 Task: Use Thunder and Rain Effect in this video Movie B.mp4
Action: Mouse moved to (301, 123)
Screenshot: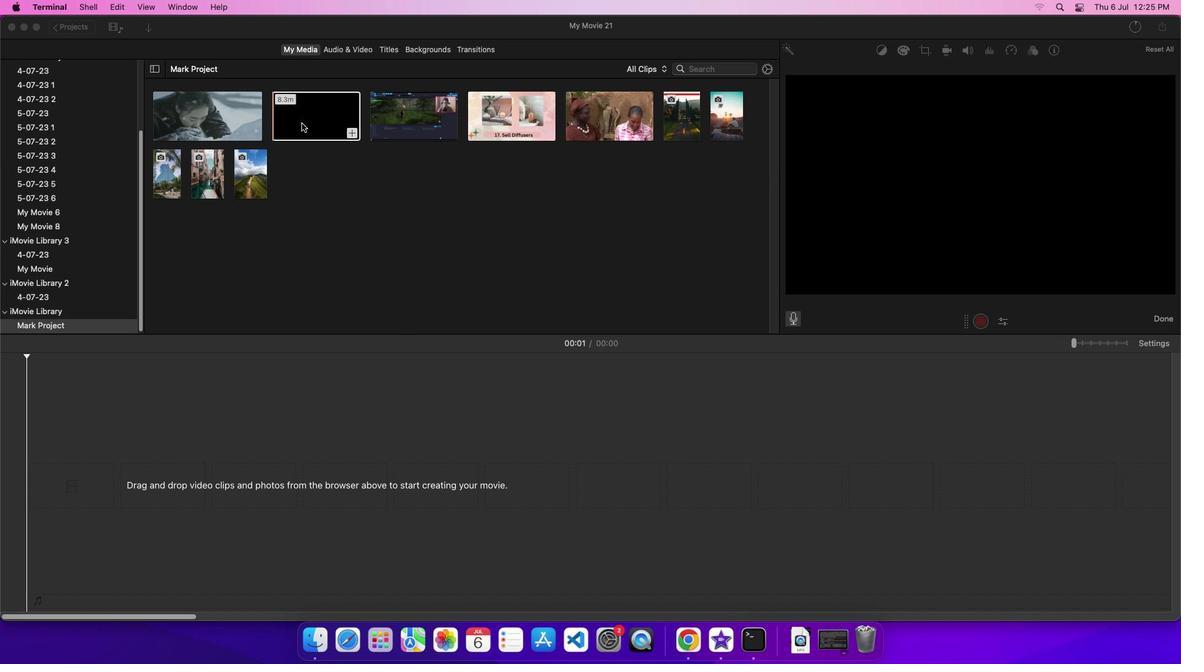 
Action: Mouse pressed left at (301, 123)
Screenshot: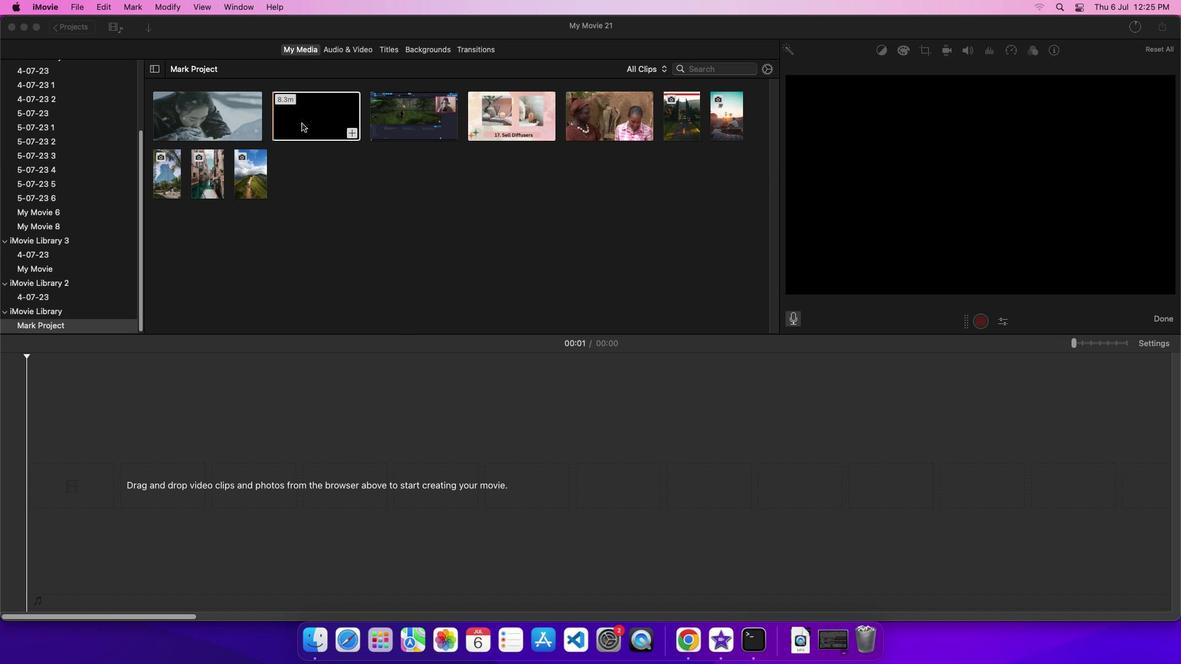 
Action: Mouse moved to (339, 121)
Screenshot: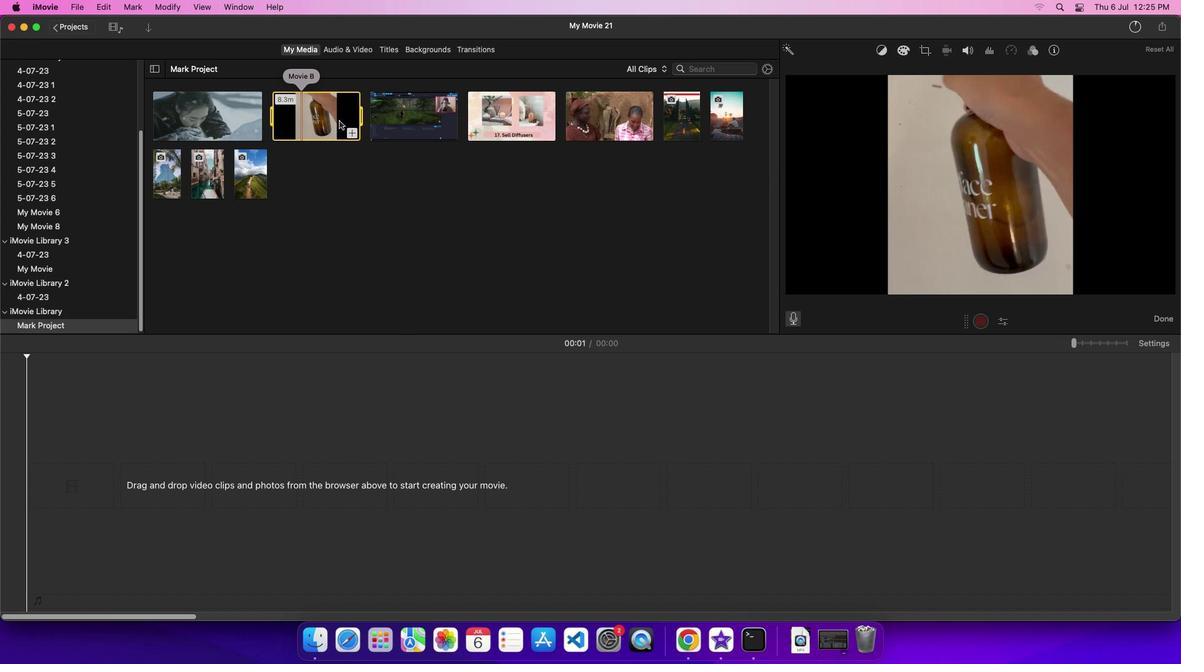 
Action: Mouse pressed left at (339, 121)
Screenshot: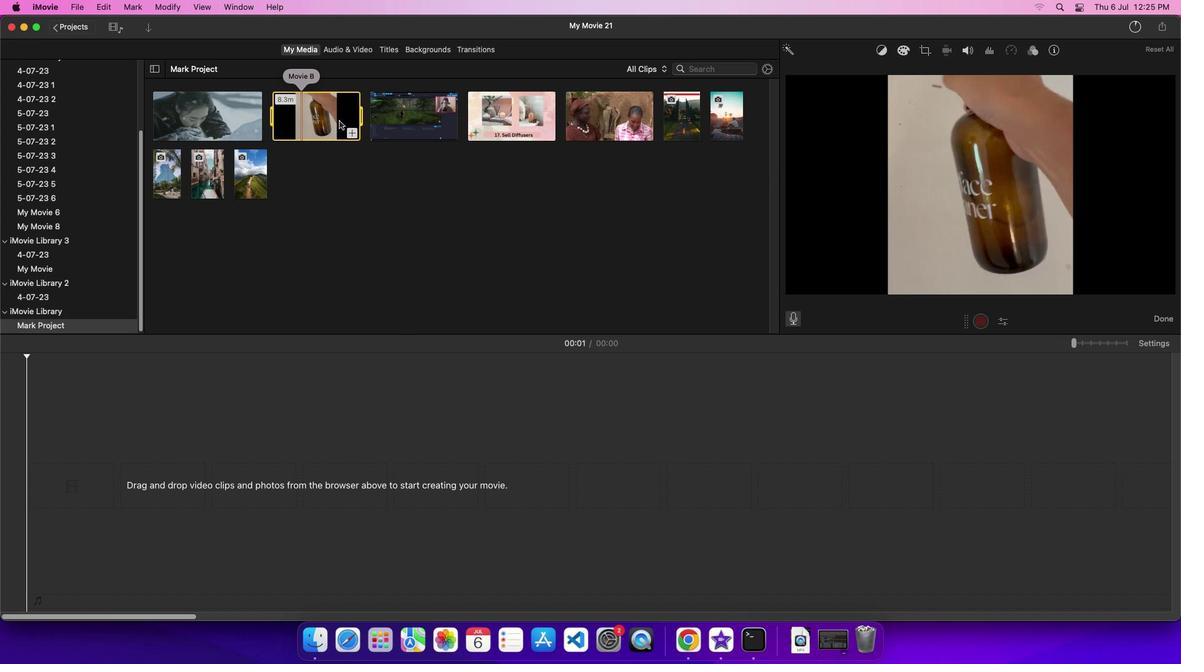 
Action: Mouse moved to (350, 51)
Screenshot: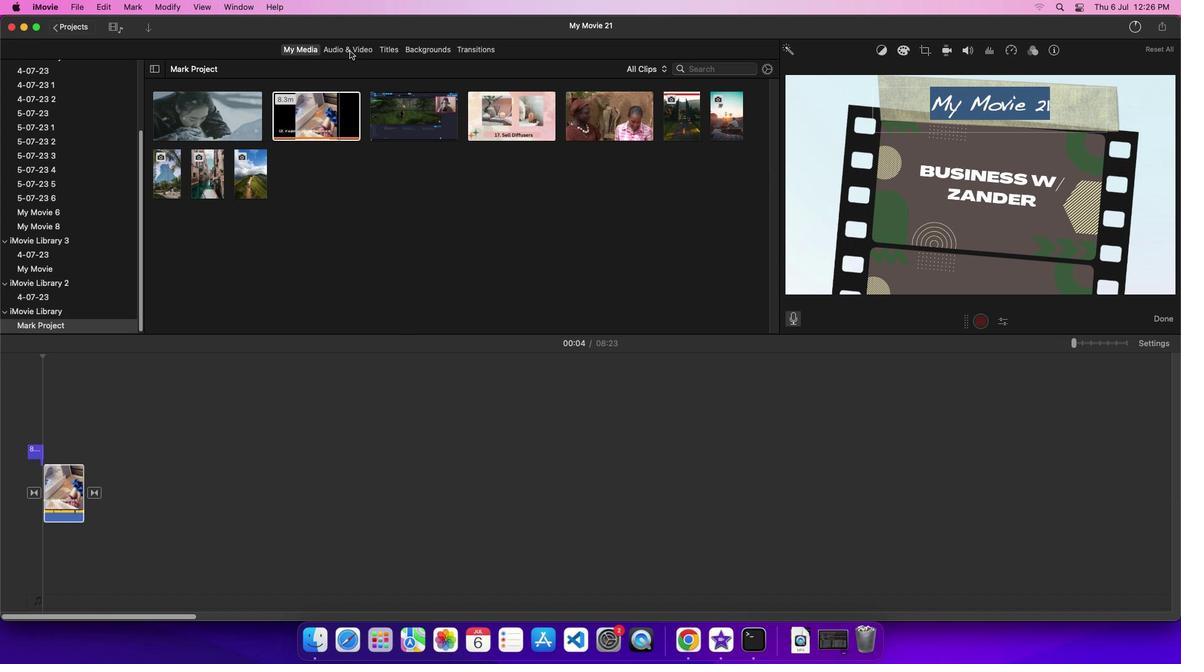 
Action: Mouse pressed left at (350, 51)
Screenshot: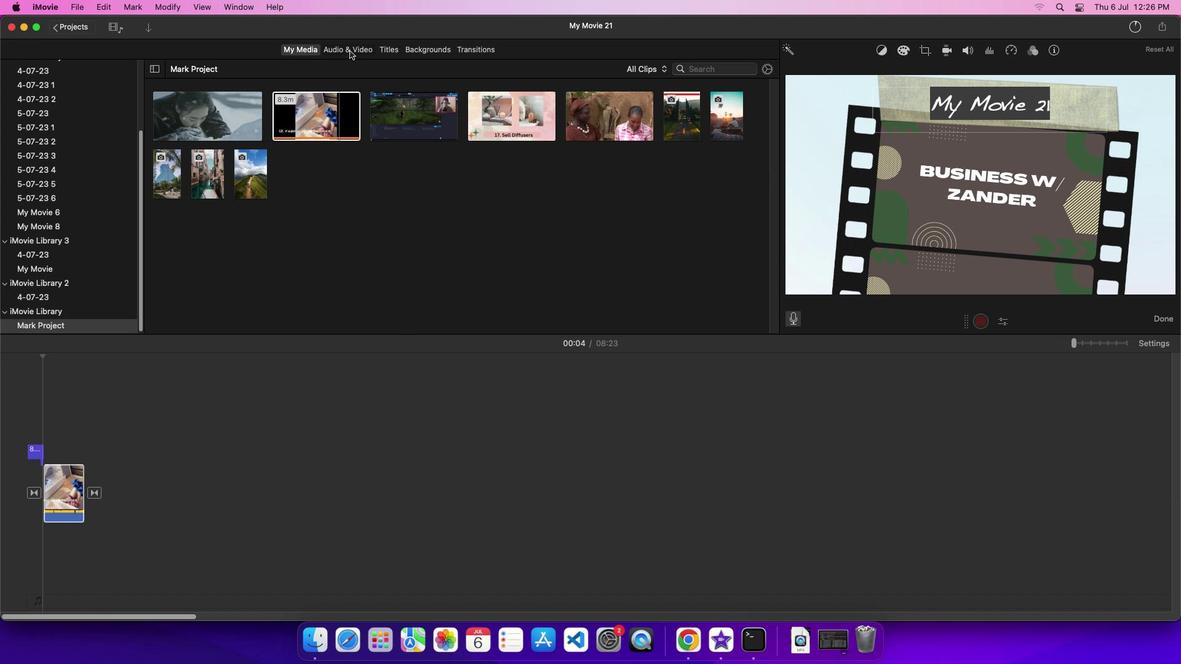 
Action: Mouse moved to (80, 115)
Screenshot: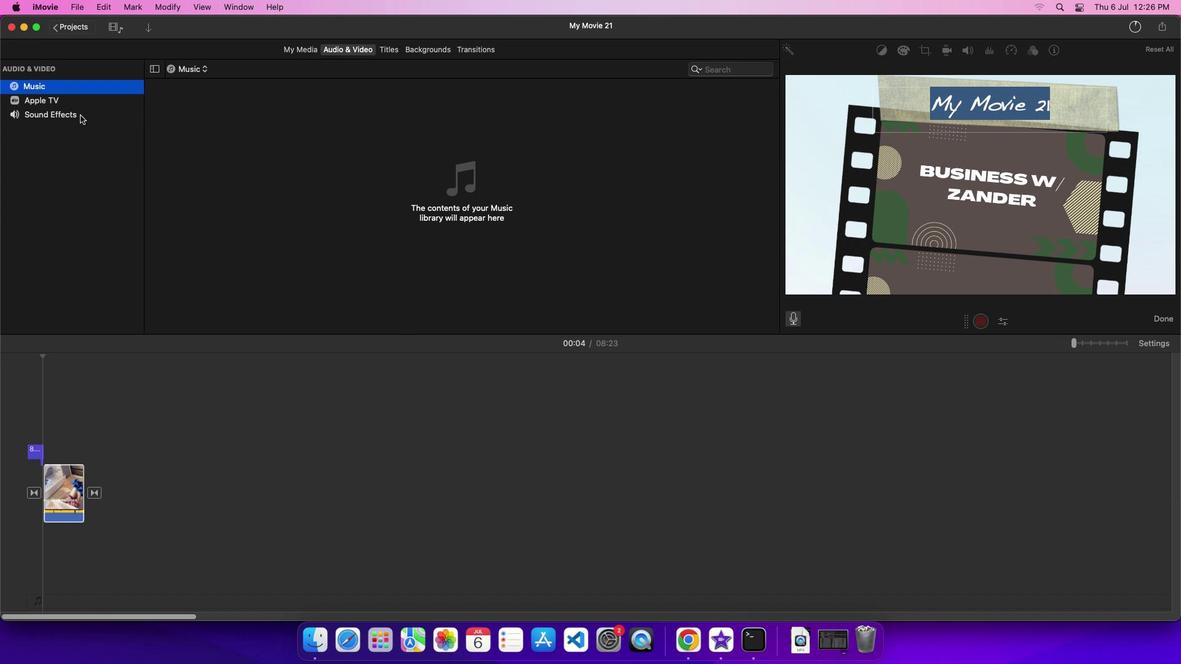 
Action: Mouse pressed left at (80, 115)
Screenshot: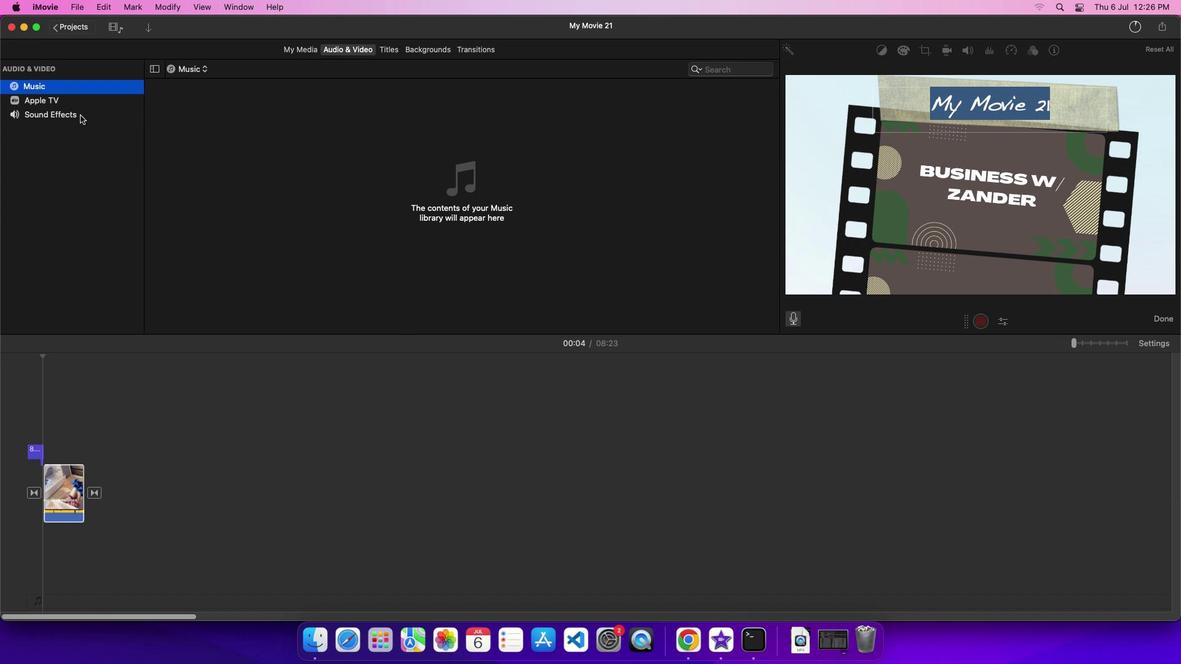 
Action: Mouse pressed left at (80, 115)
Screenshot: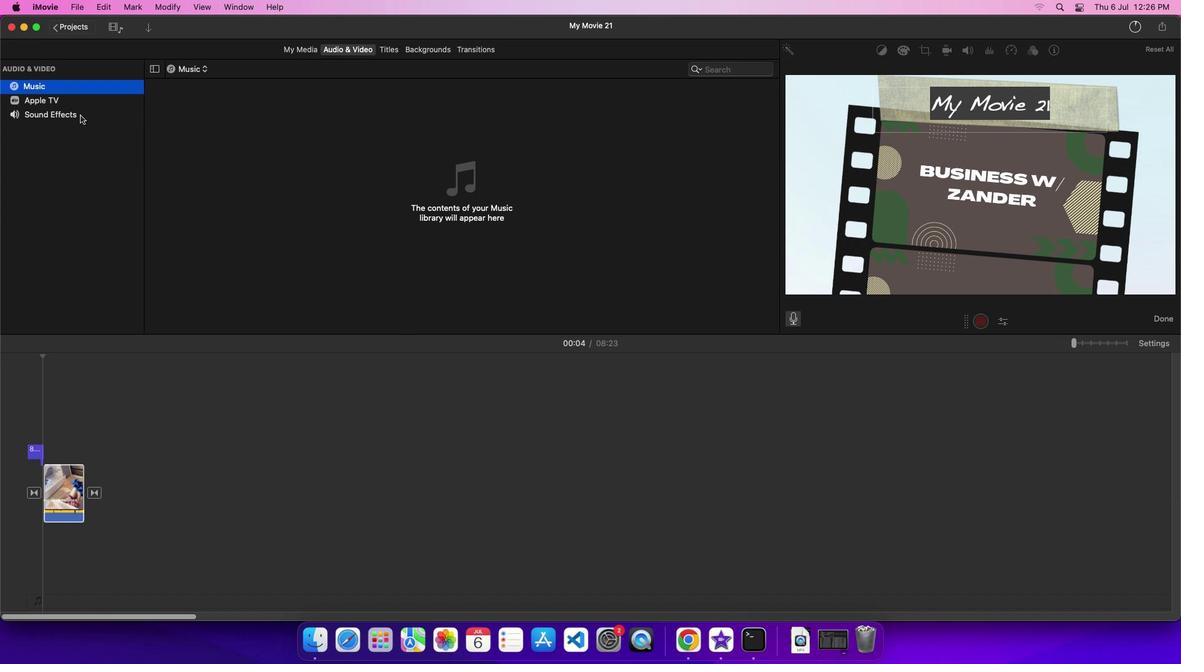
Action: Mouse moved to (208, 233)
Screenshot: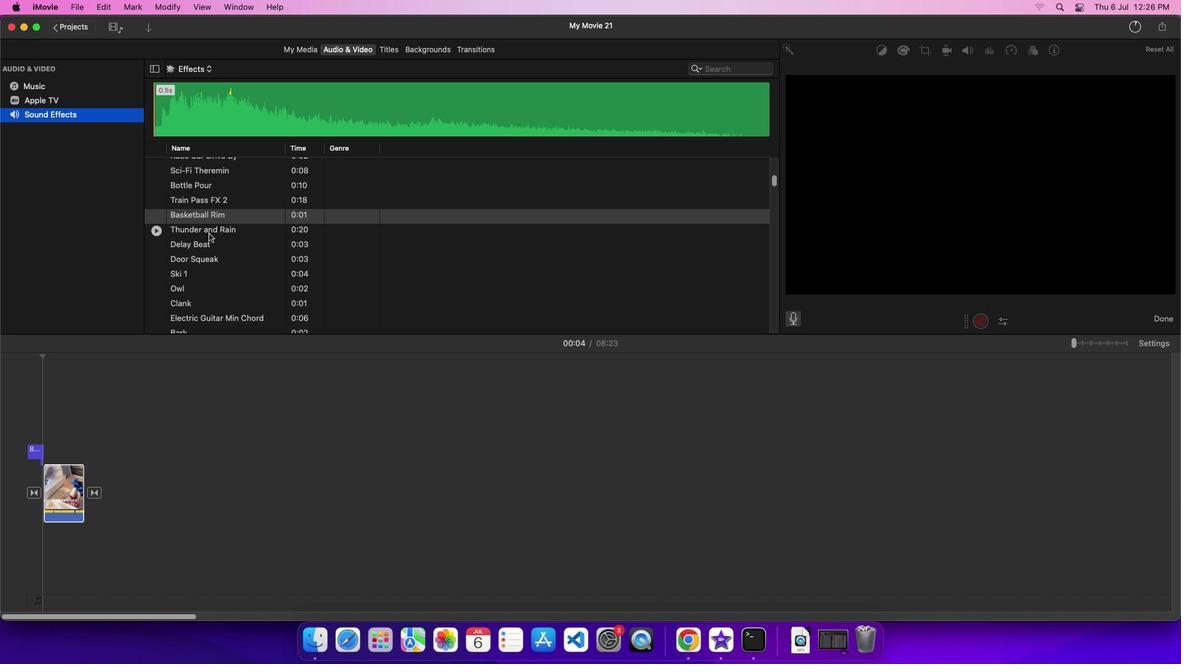 
Action: Mouse pressed left at (208, 233)
Screenshot: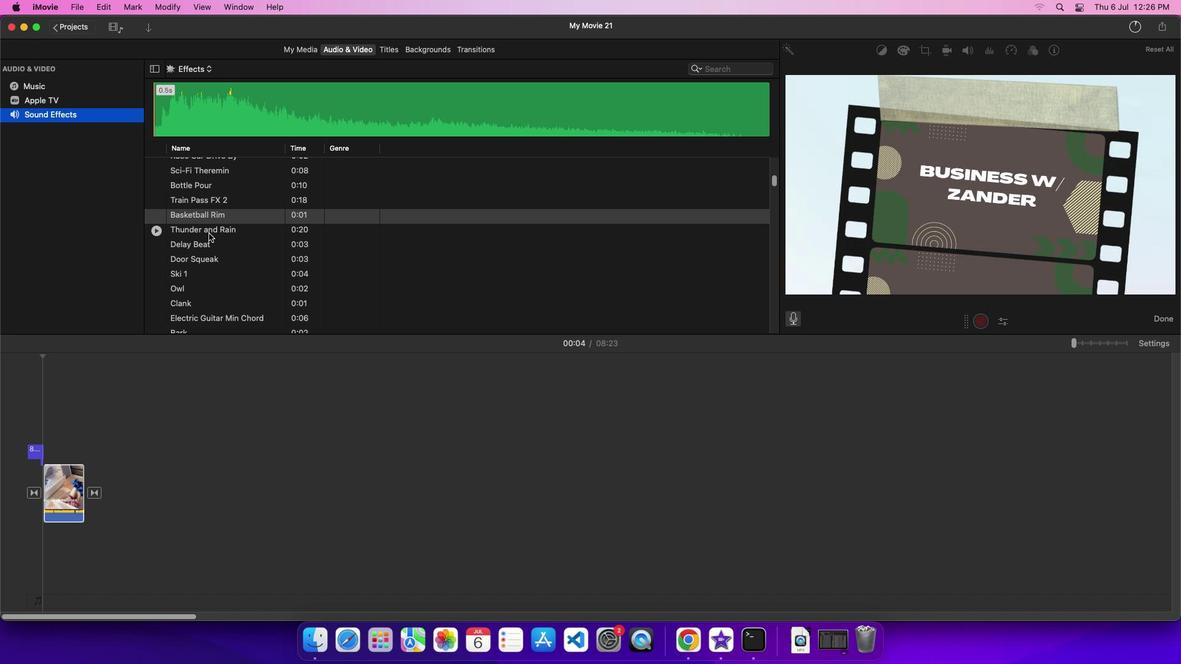 
Action: Mouse moved to (218, 232)
Screenshot: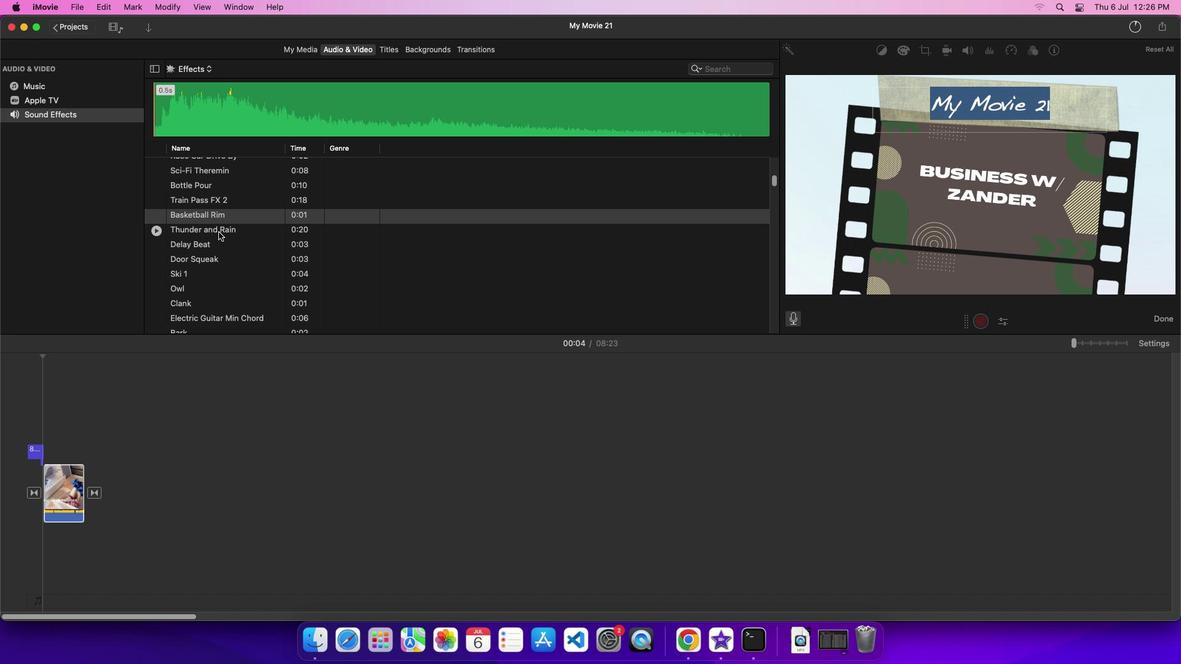 
Action: Mouse pressed left at (218, 232)
Screenshot: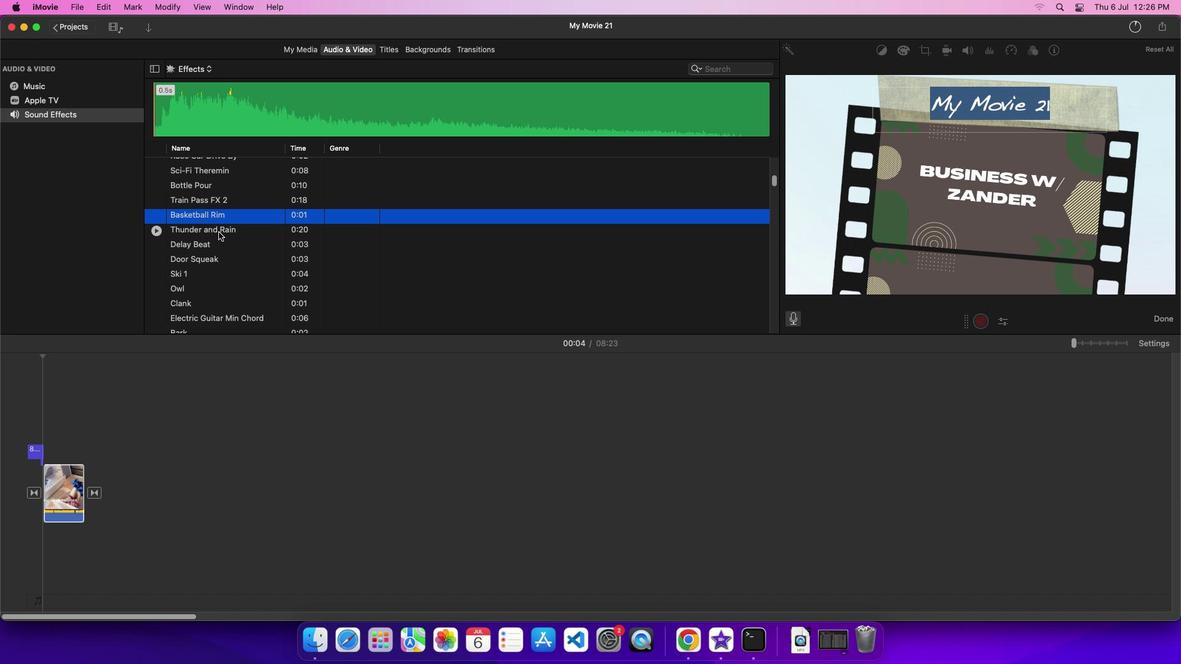 
Action: Mouse moved to (238, 233)
Screenshot: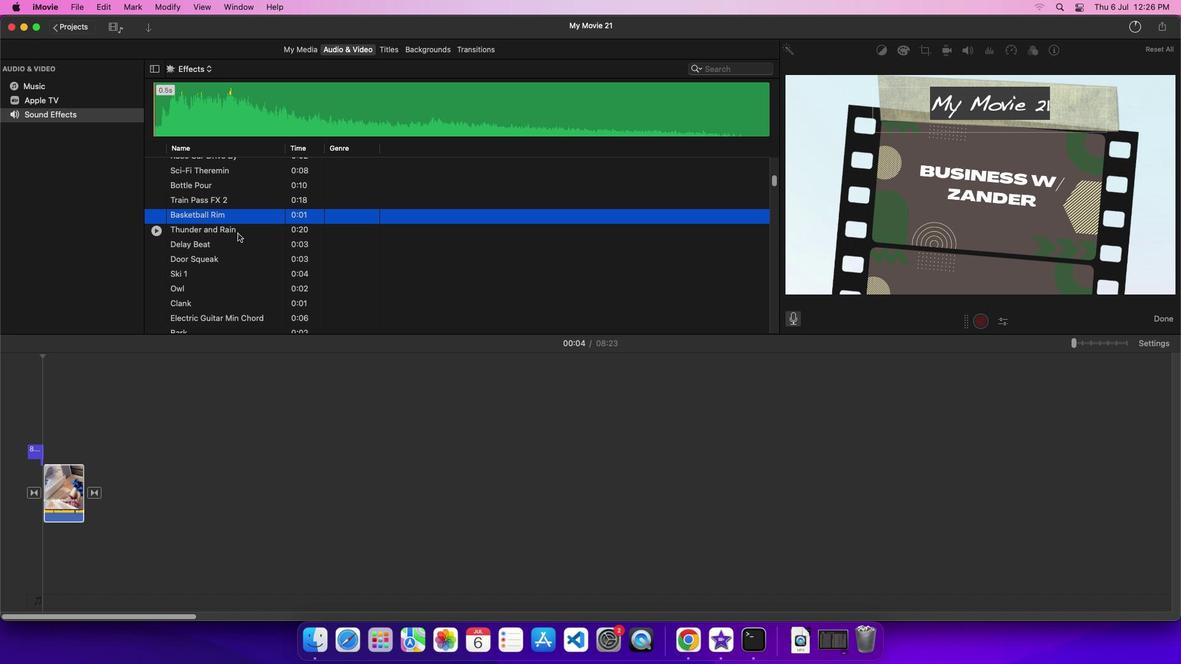 
Action: Mouse pressed left at (238, 233)
Screenshot: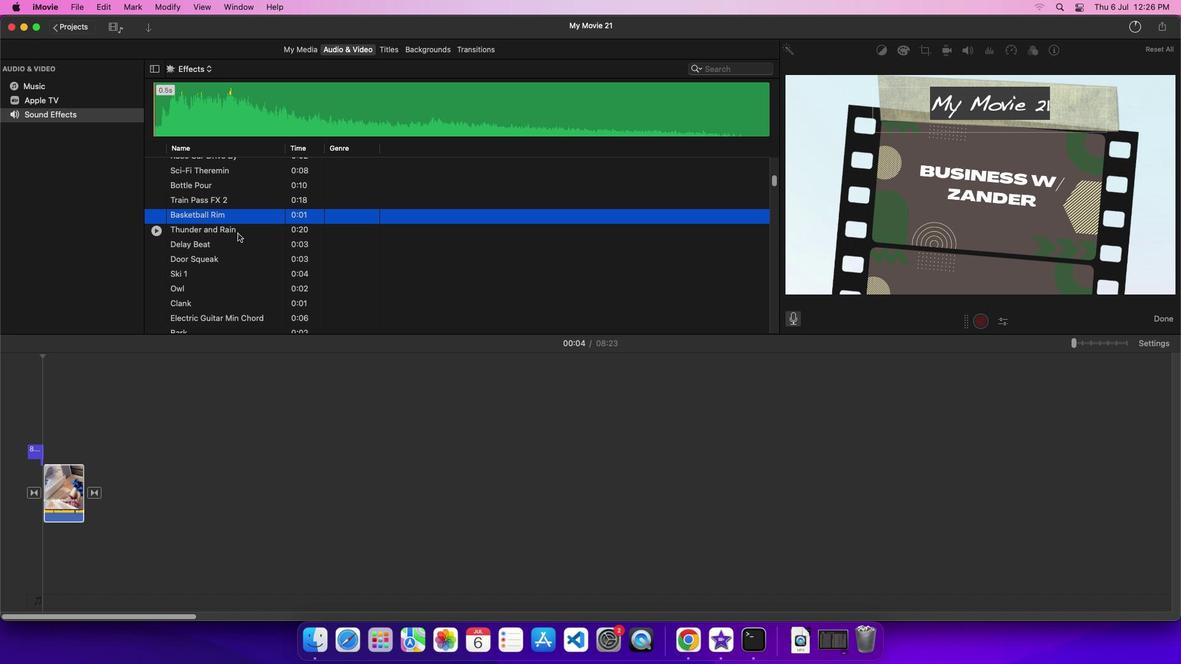 
Action: Mouse moved to (251, 234)
Screenshot: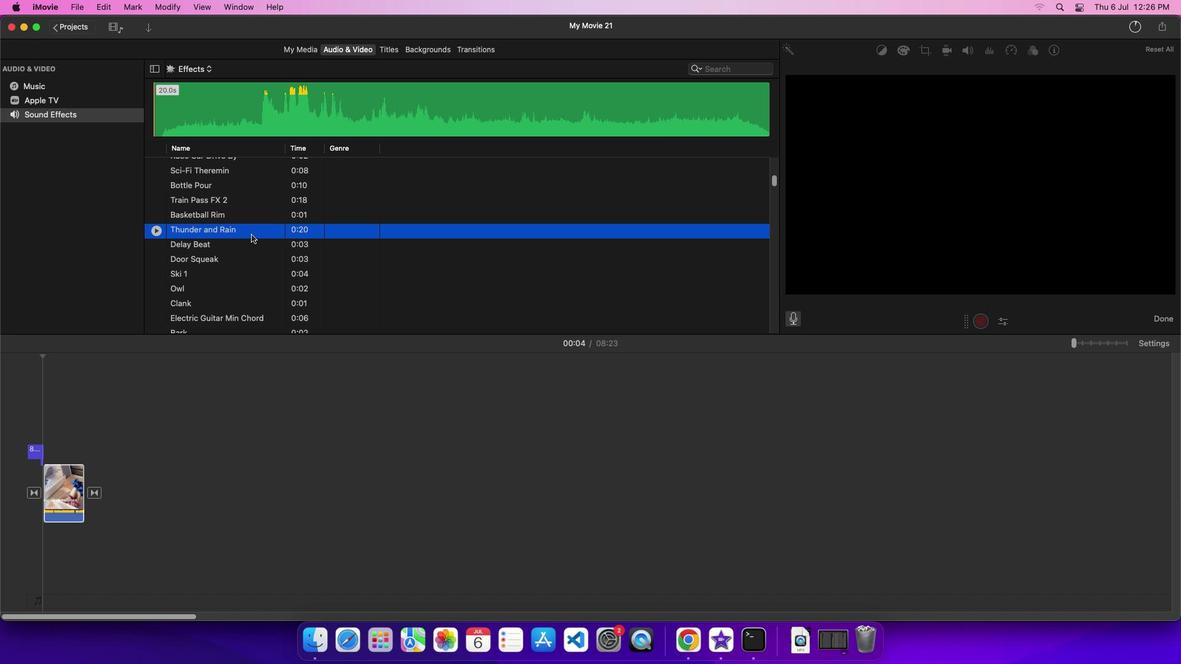
Action: Mouse pressed left at (251, 234)
Screenshot: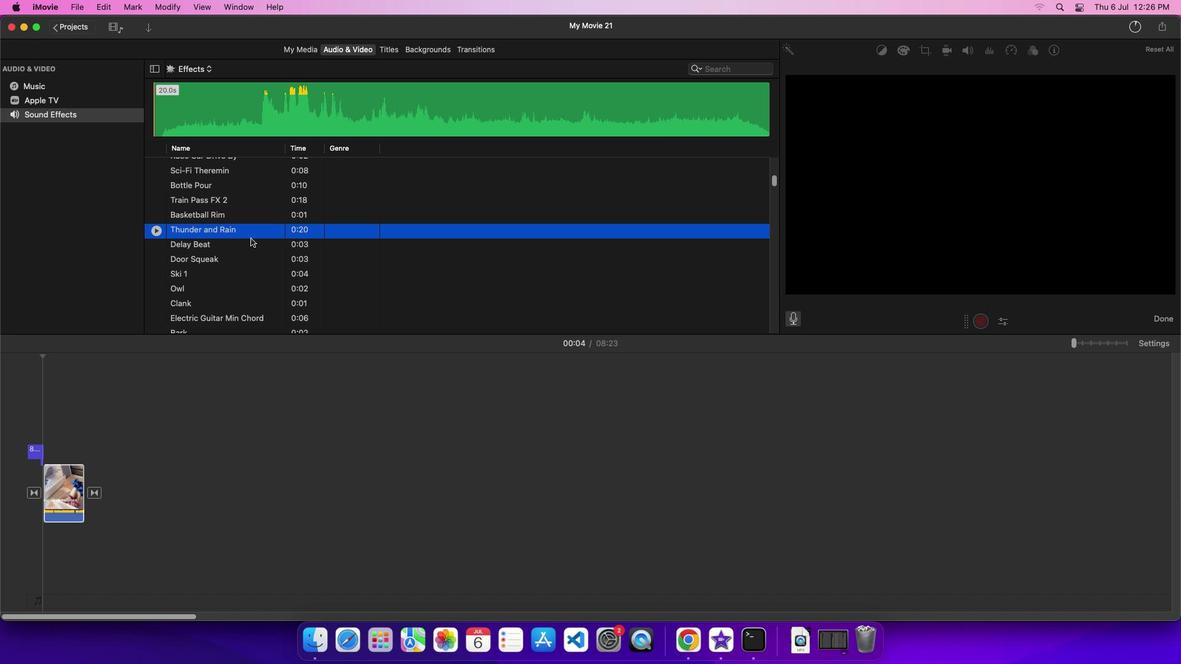 
Action: Mouse moved to (84, 558)
Screenshot: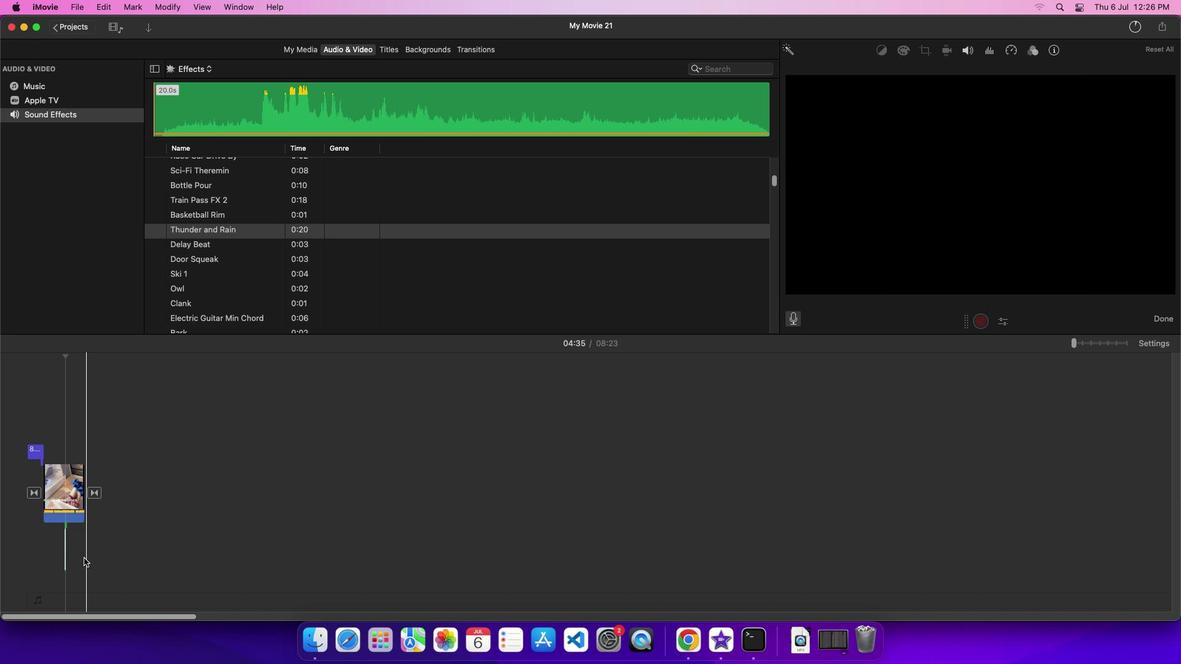 
